 Task: Create a rule from the Agile list, Priority changed -> Complete task in the project AgileInsight if Priority Cleared then Complete Task
Action: Mouse moved to (103, 283)
Screenshot: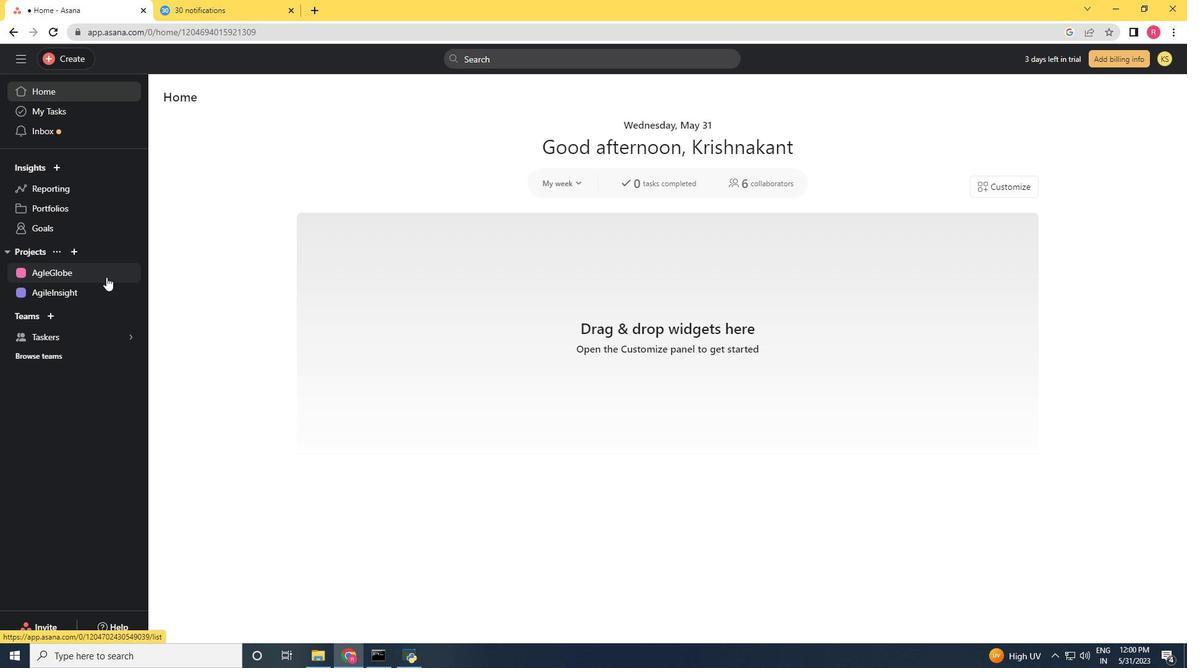 
Action: Mouse pressed left at (103, 283)
Screenshot: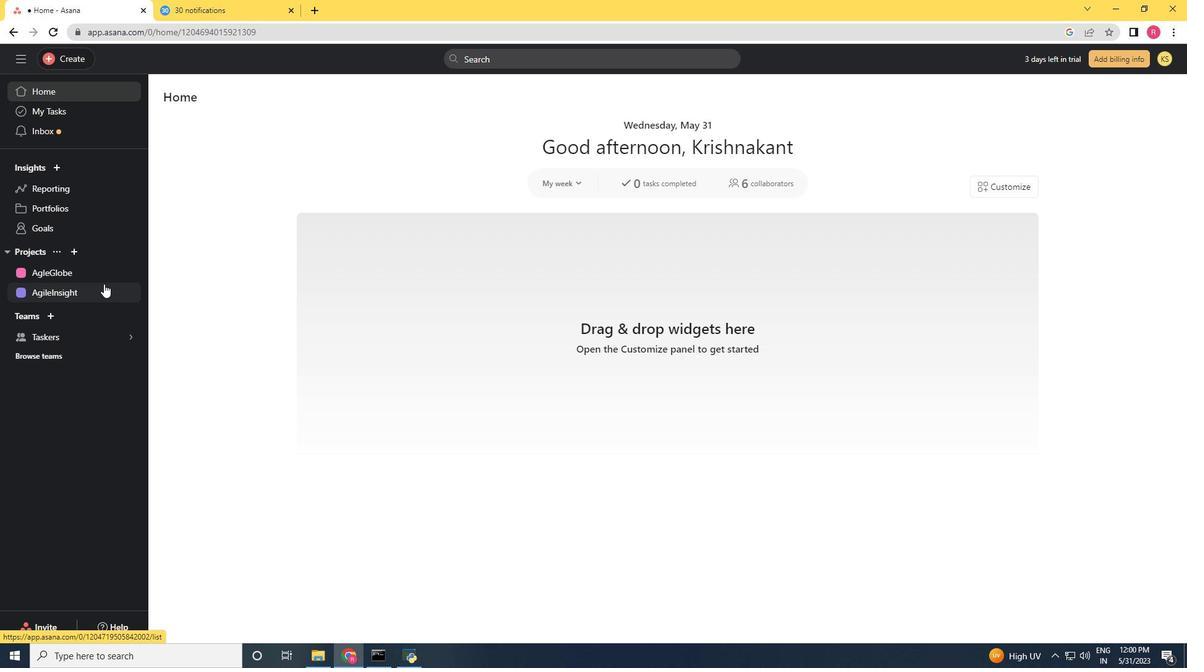
Action: Mouse moved to (1141, 105)
Screenshot: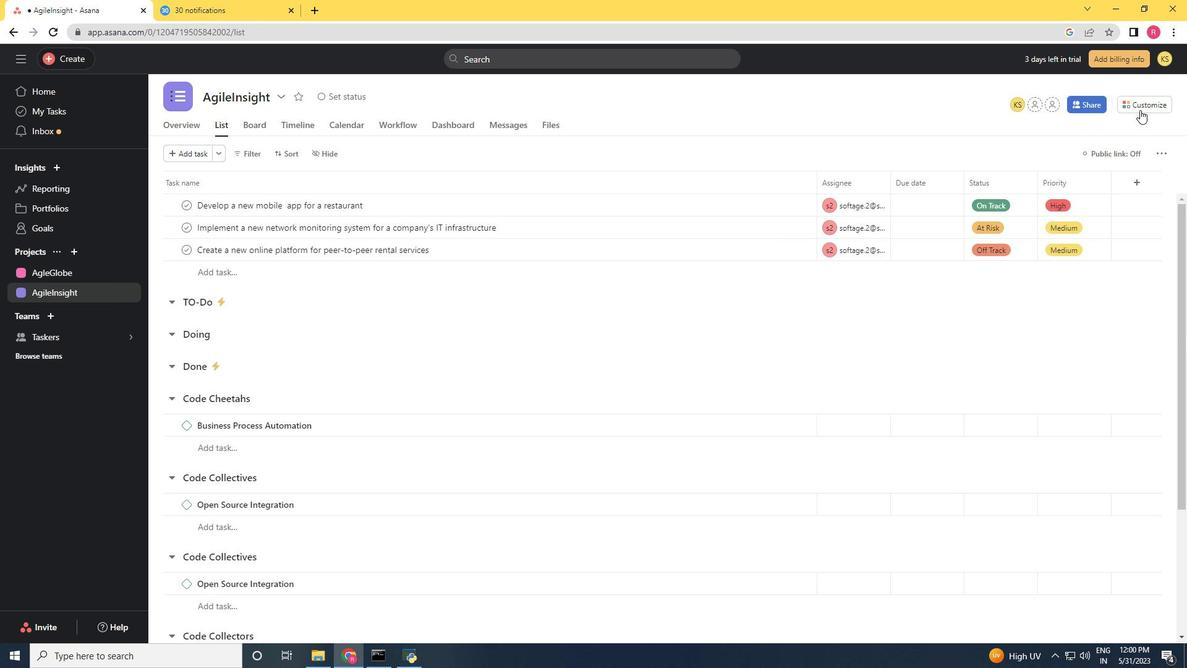 
Action: Mouse pressed left at (1141, 105)
Screenshot: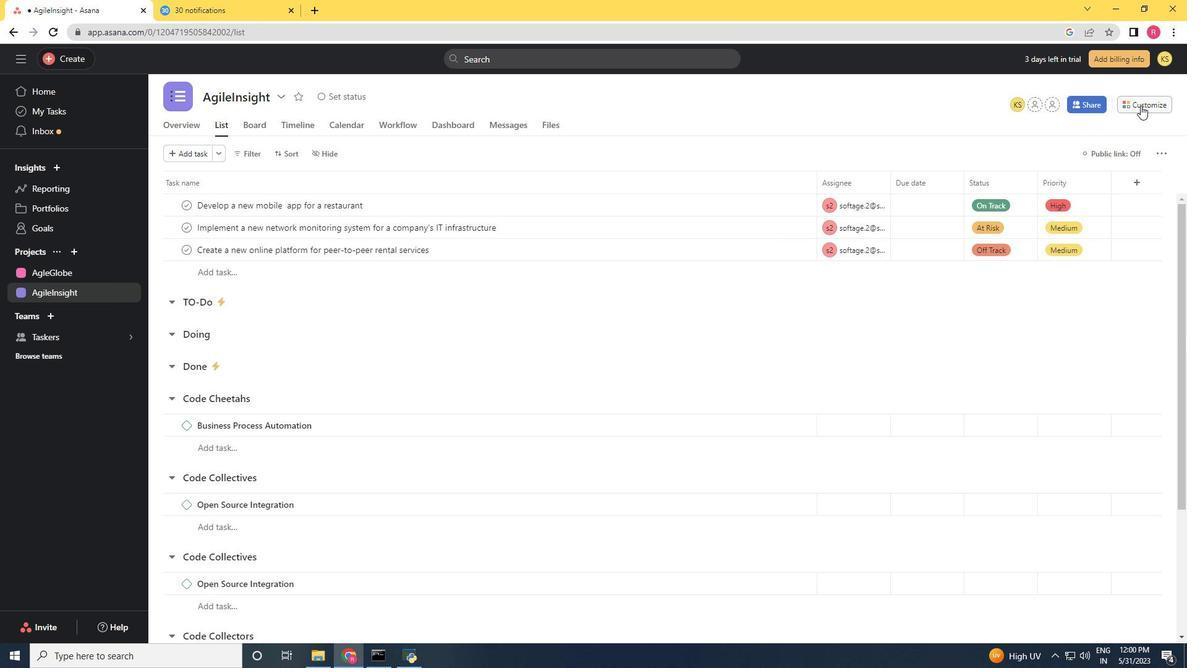 
Action: Mouse moved to (924, 258)
Screenshot: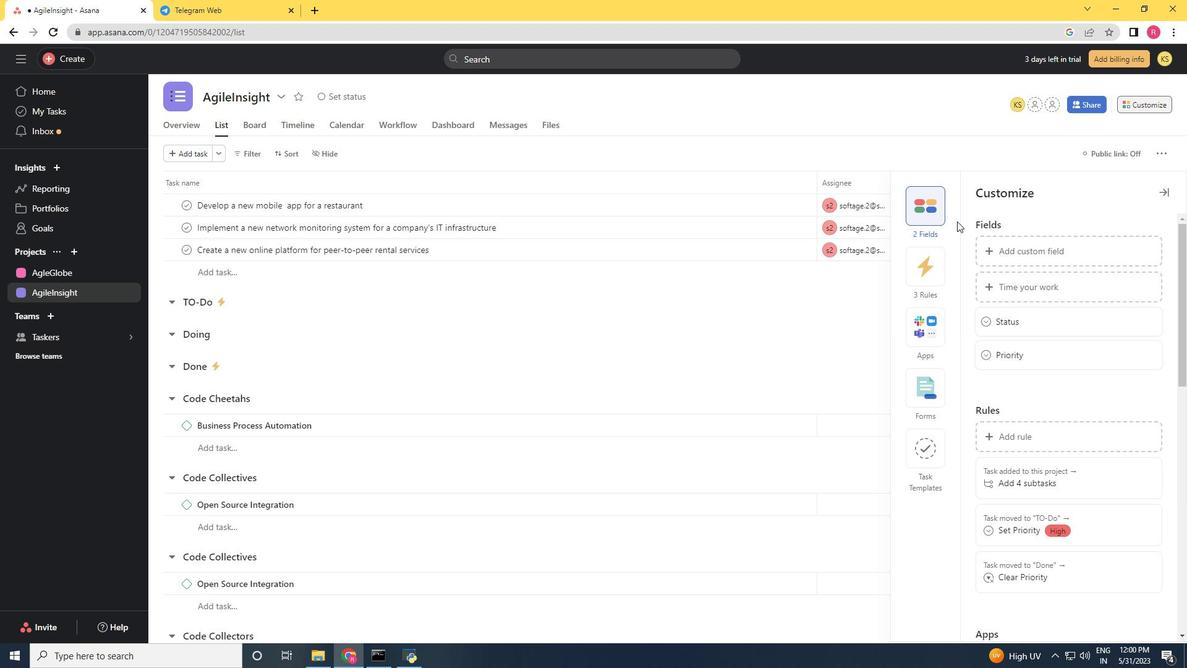 
Action: Mouse pressed left at (924, 258)
Screenshot: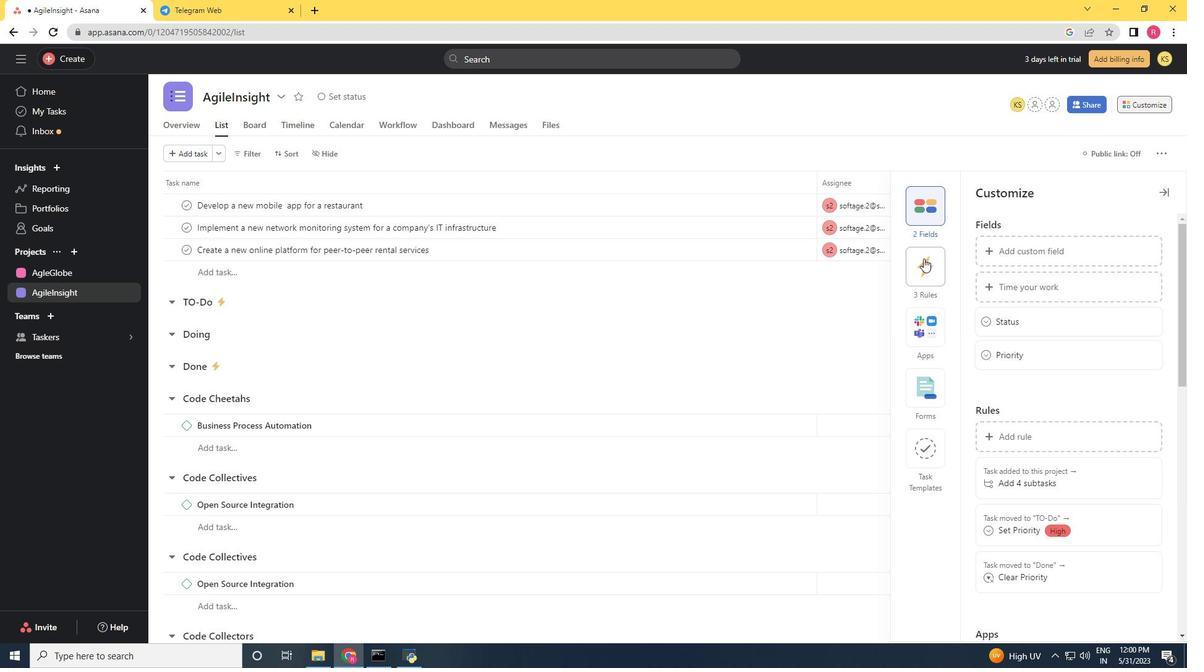 
Action: Mouse moved to (1078, 242)
Screenshot: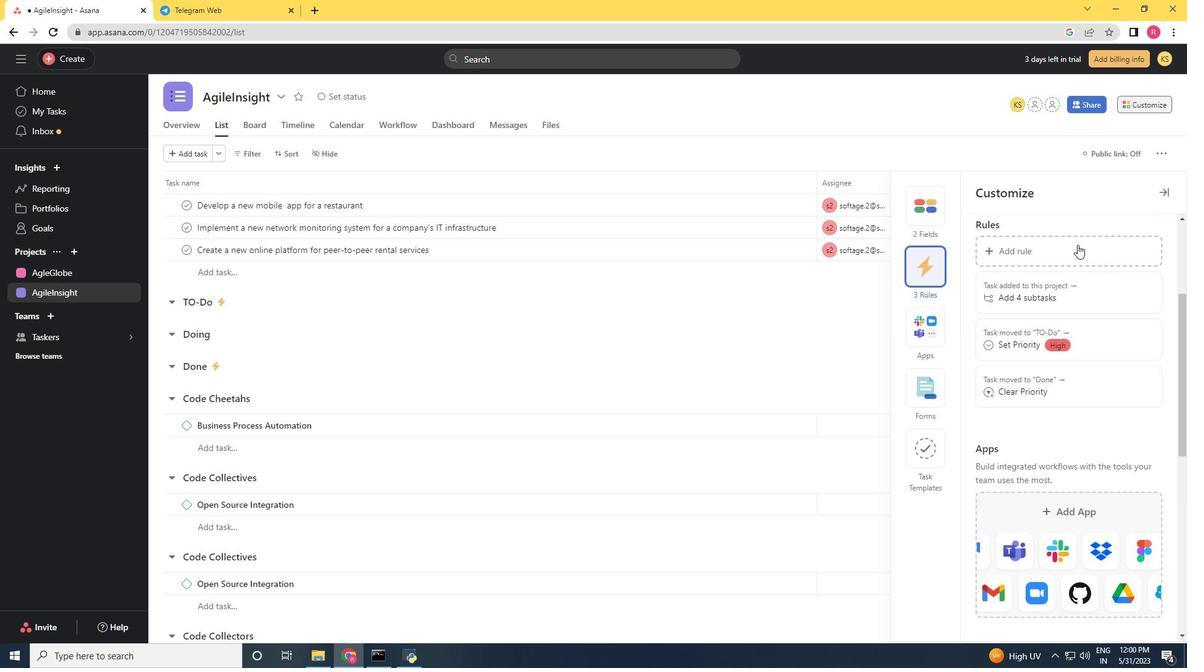 
Action: Mouse pressed left at (1078, 242)
Screenshot: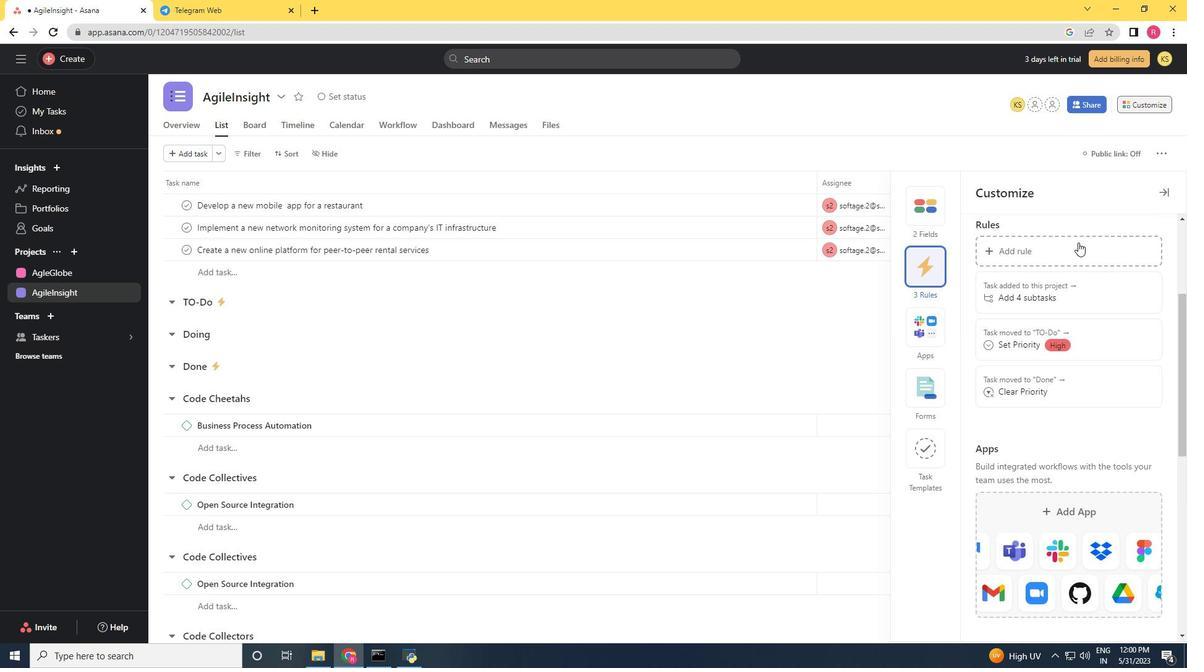 
Action: Mouse moved to (259, 191)
Screenshot: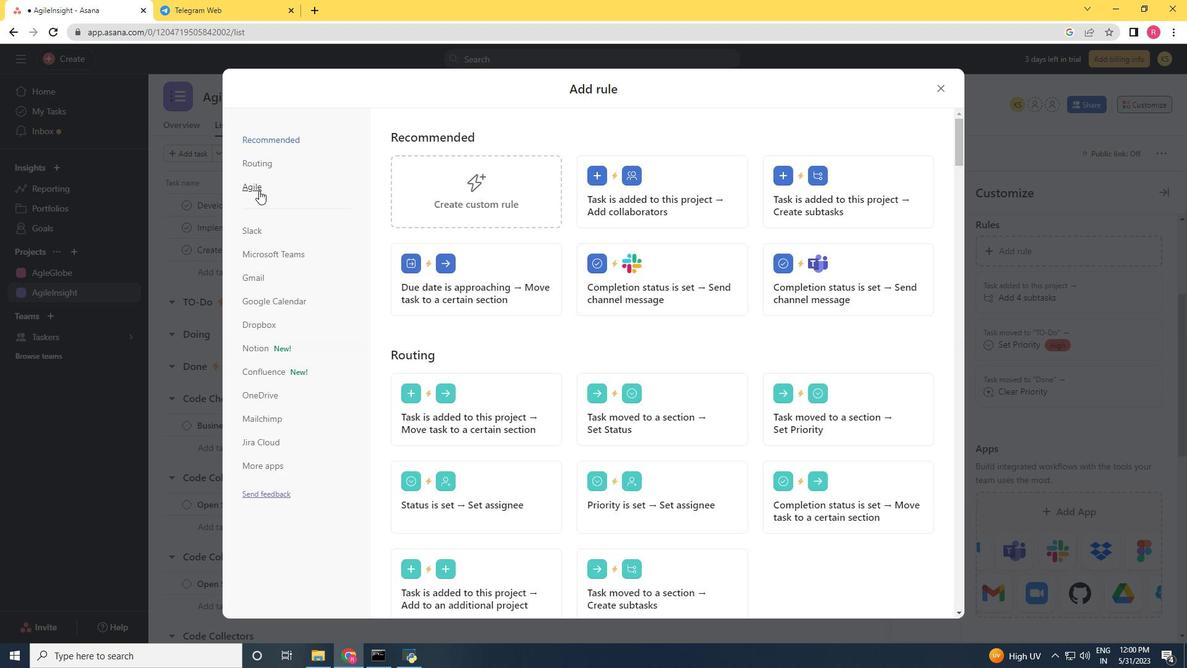 
Action: Mouse pressed left at (259, 191)
Screenshot: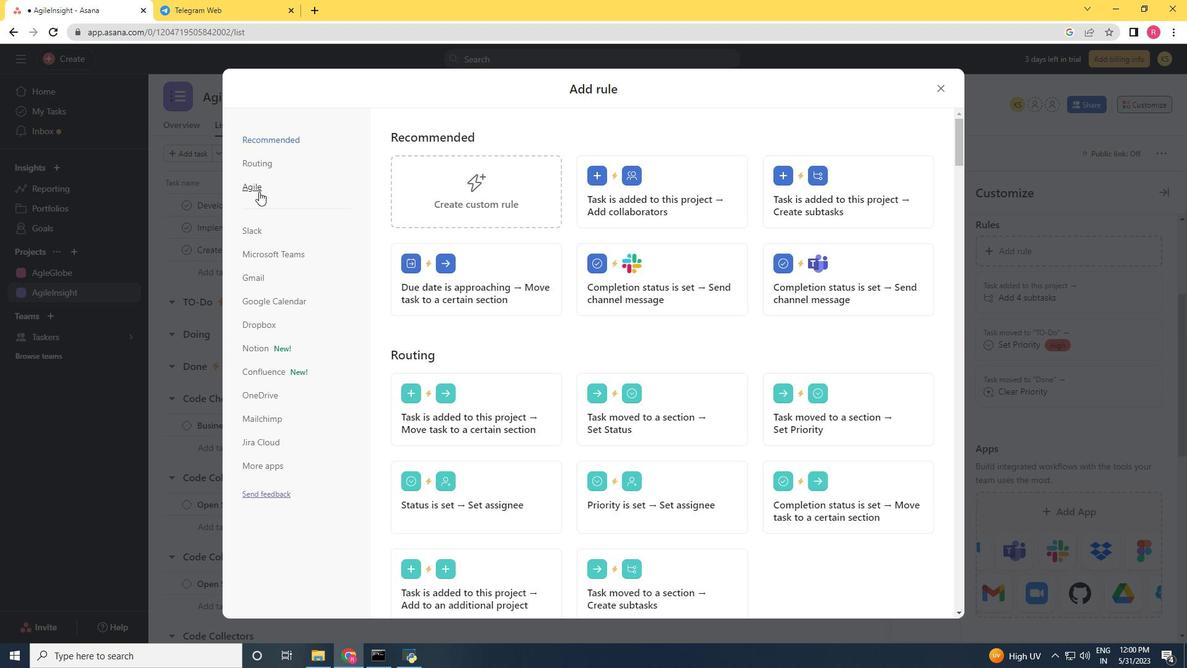 
Action: Mouse moved to (664, 204)
Screenshot: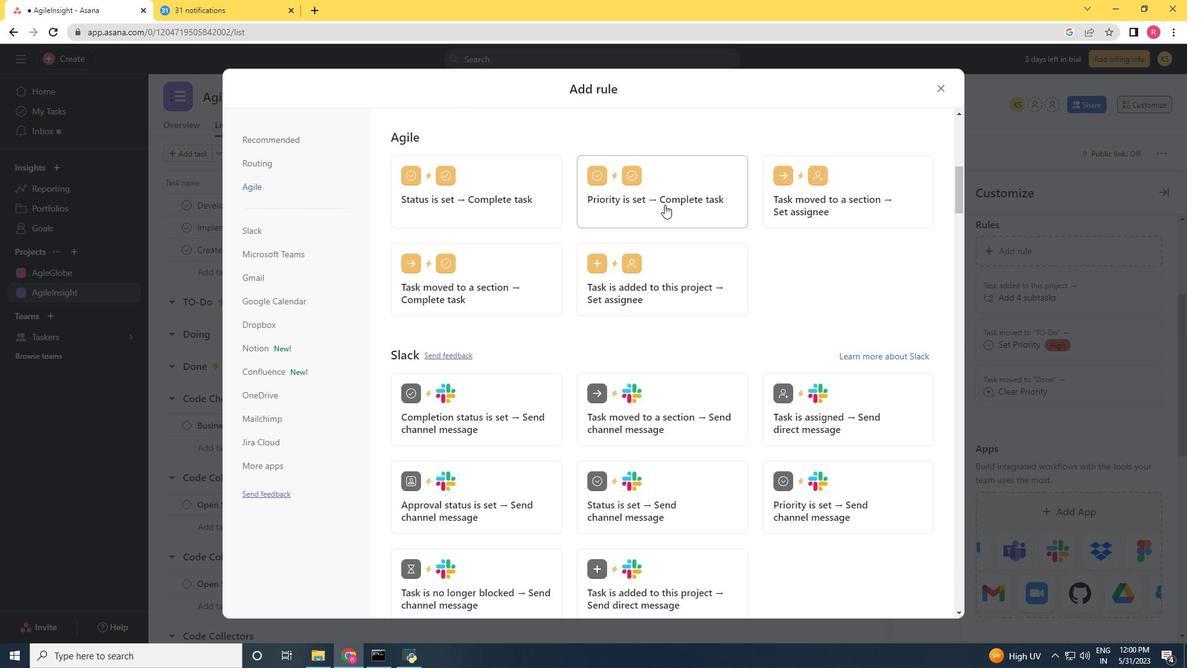 
Action: Mouse pressed left at (664, 204)
Screenshot: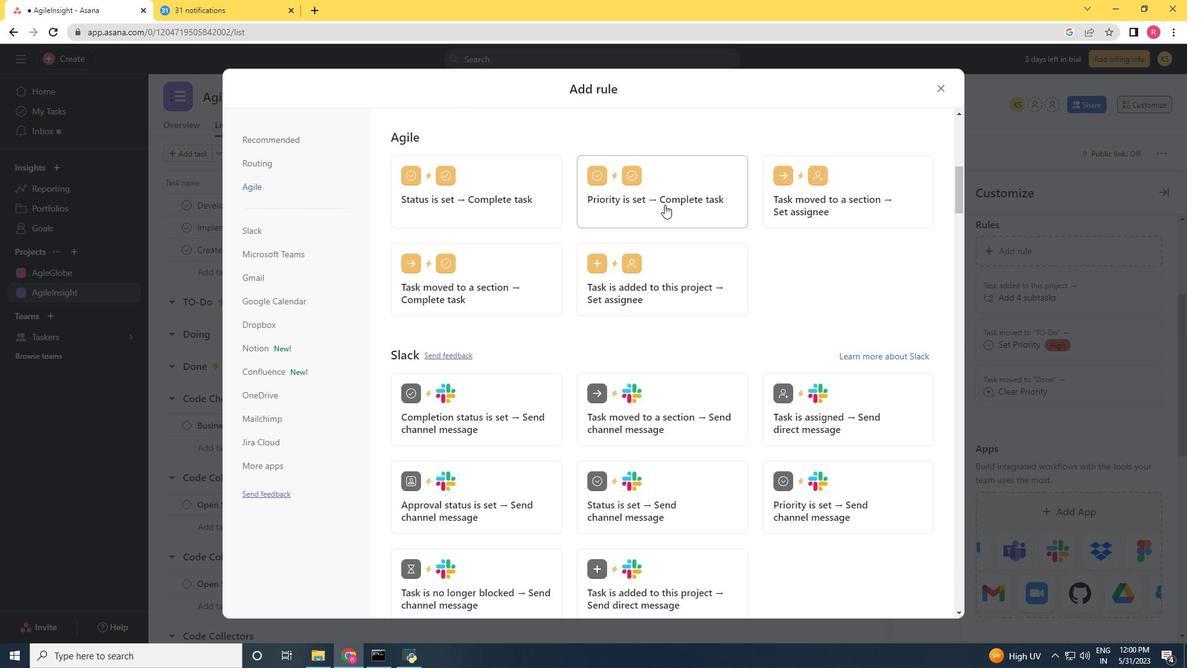 
Action: Mouse moved to (766, 216)
Screenshot: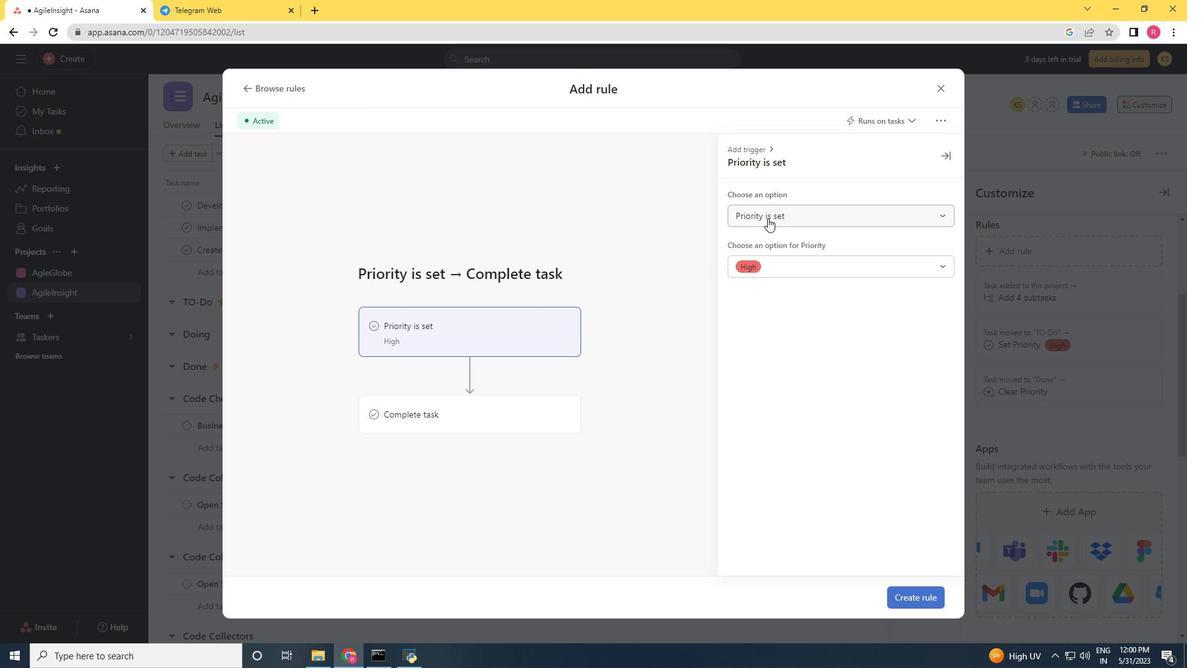 
Action: Mouse pressed left at (766, 216)
Screenshot: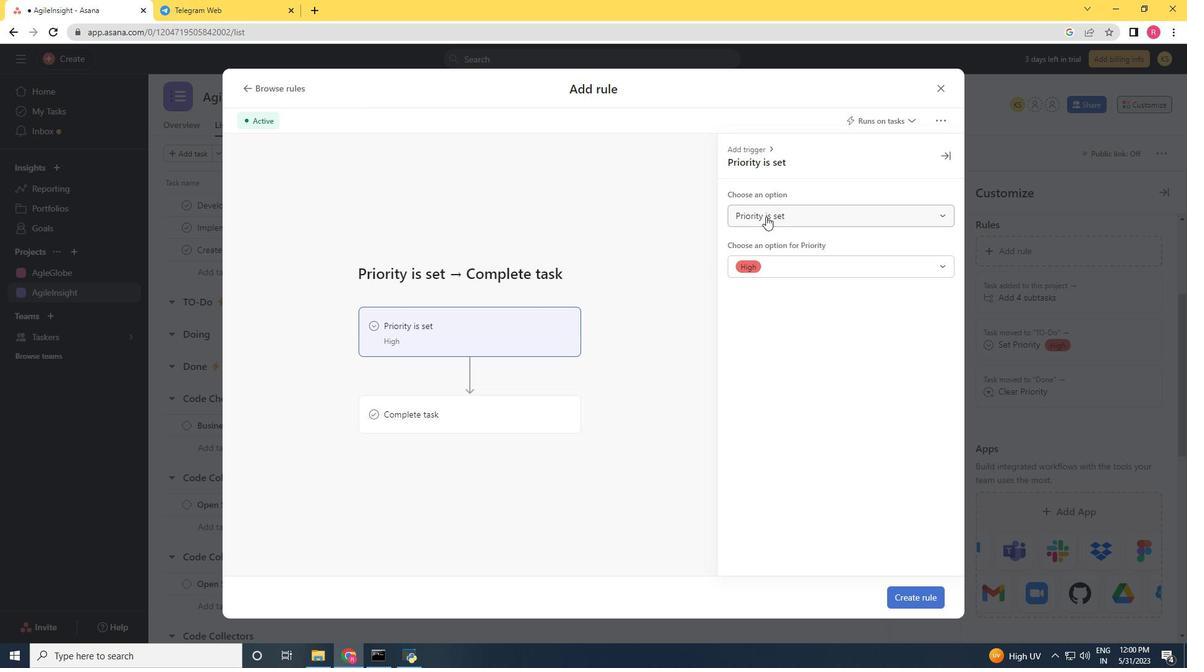 
Action: Mouse moved to (778, 259)
Screenshot: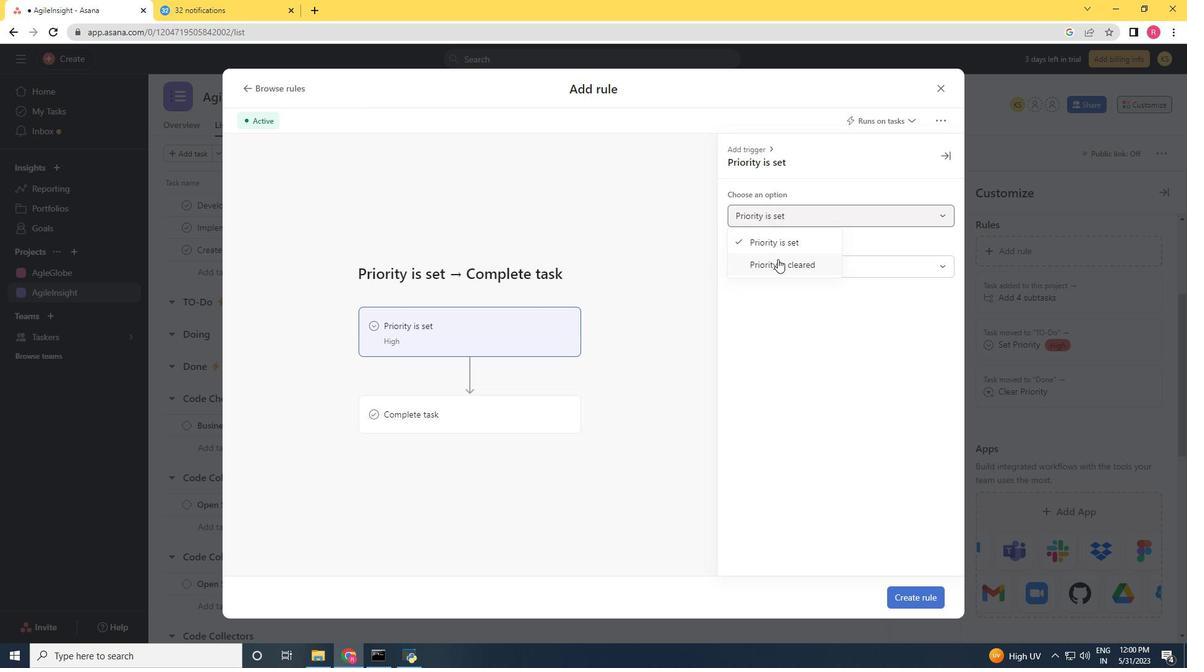
Action: Mouse pressed left at (778, 259)
Screenshot: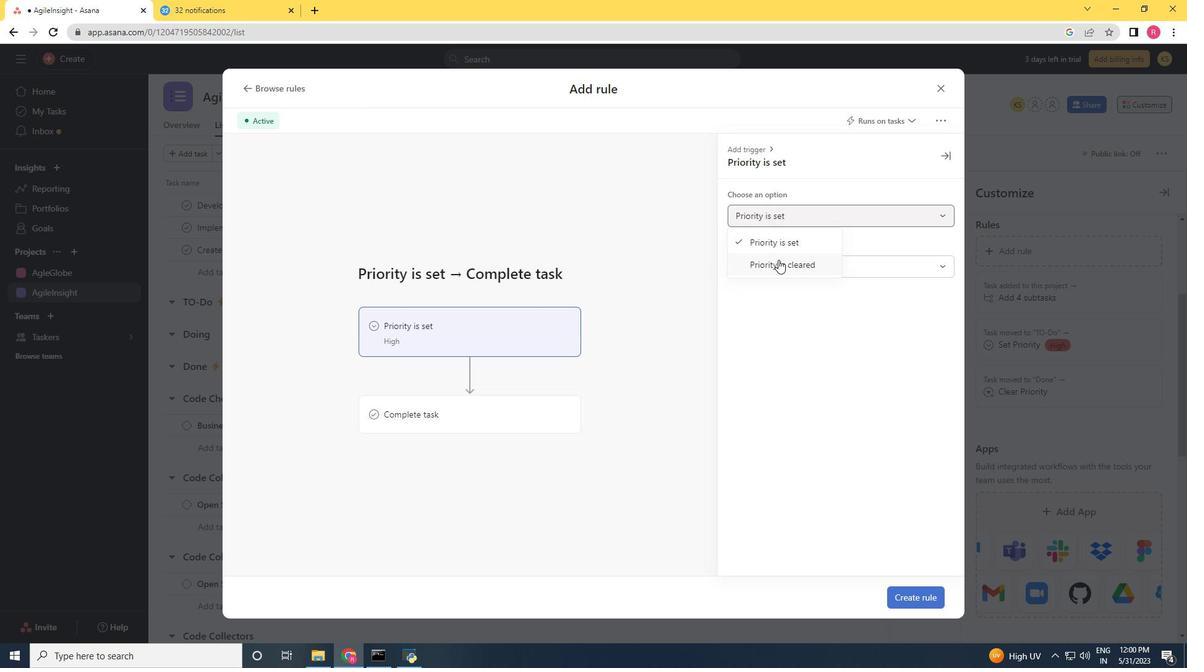 
Action: Mouse moved to (465, 395)
Screenshot: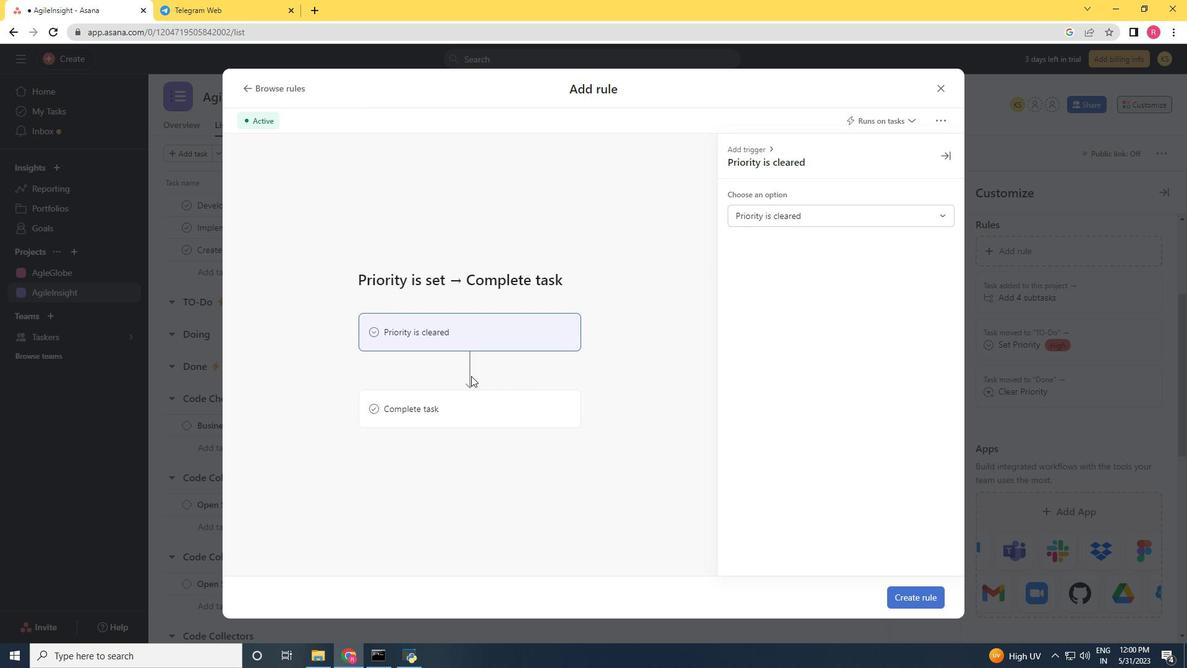 
Action: Mouse pressed left at (465, 395)
Screenshot: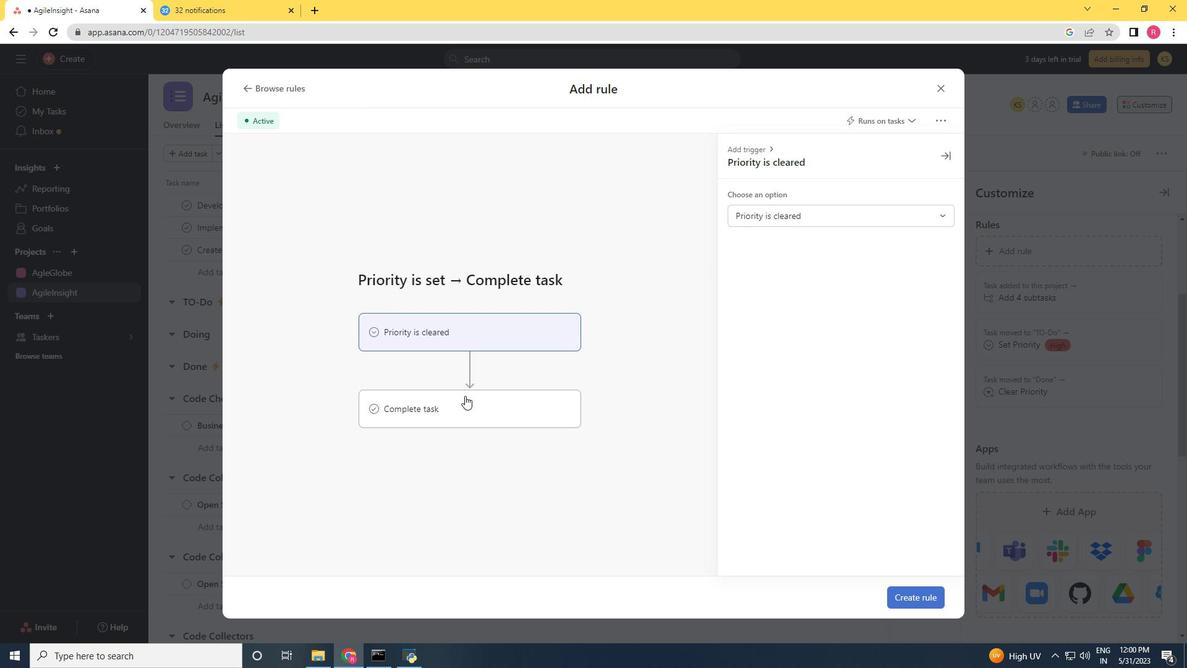 
Action: Mouse moved to (810, 210)
Screenshot: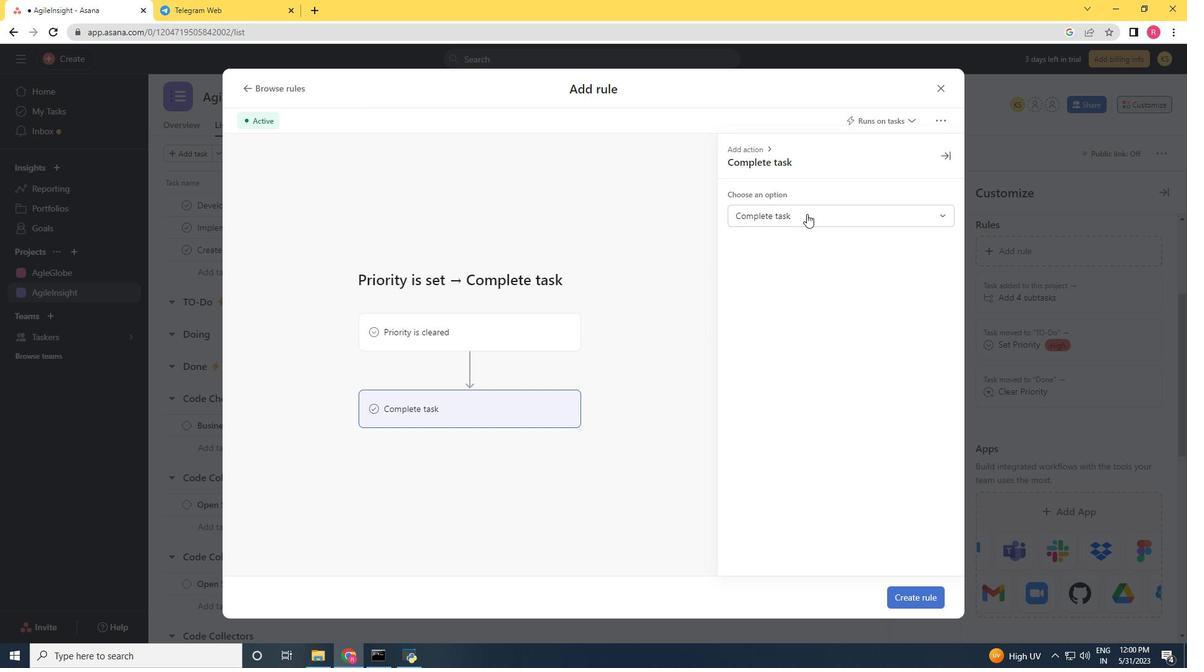 
Action: Mouse pressed left at (810, 210)
Screenshot: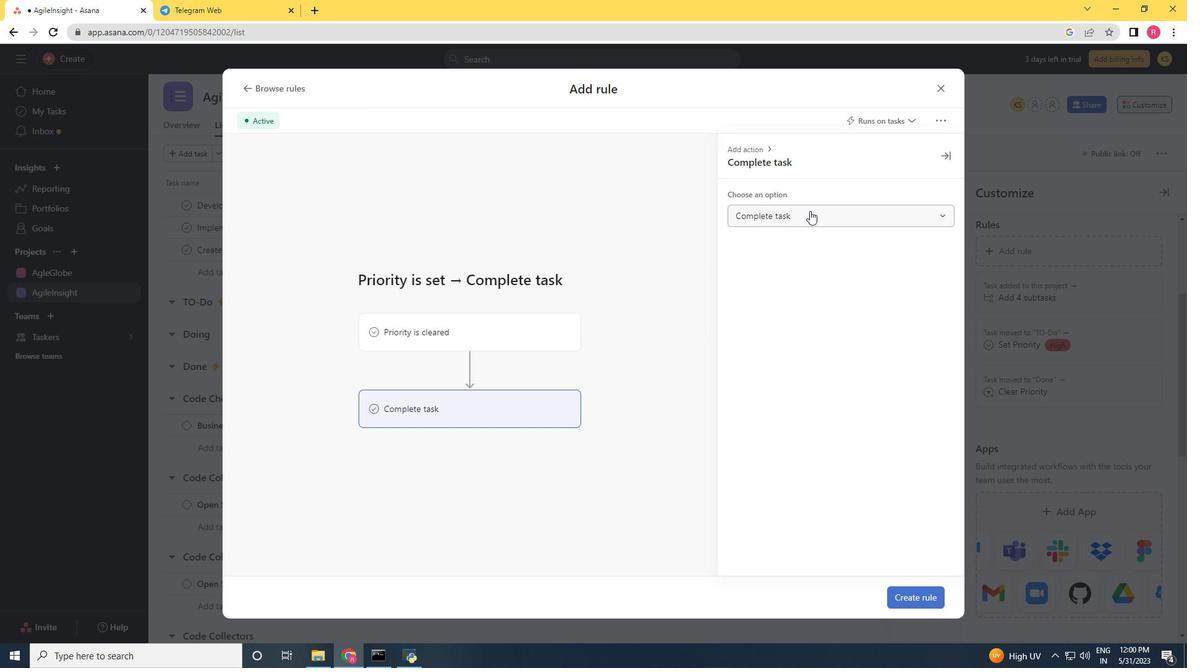
Action: Mouse moved to (804, 238)
Screenshot: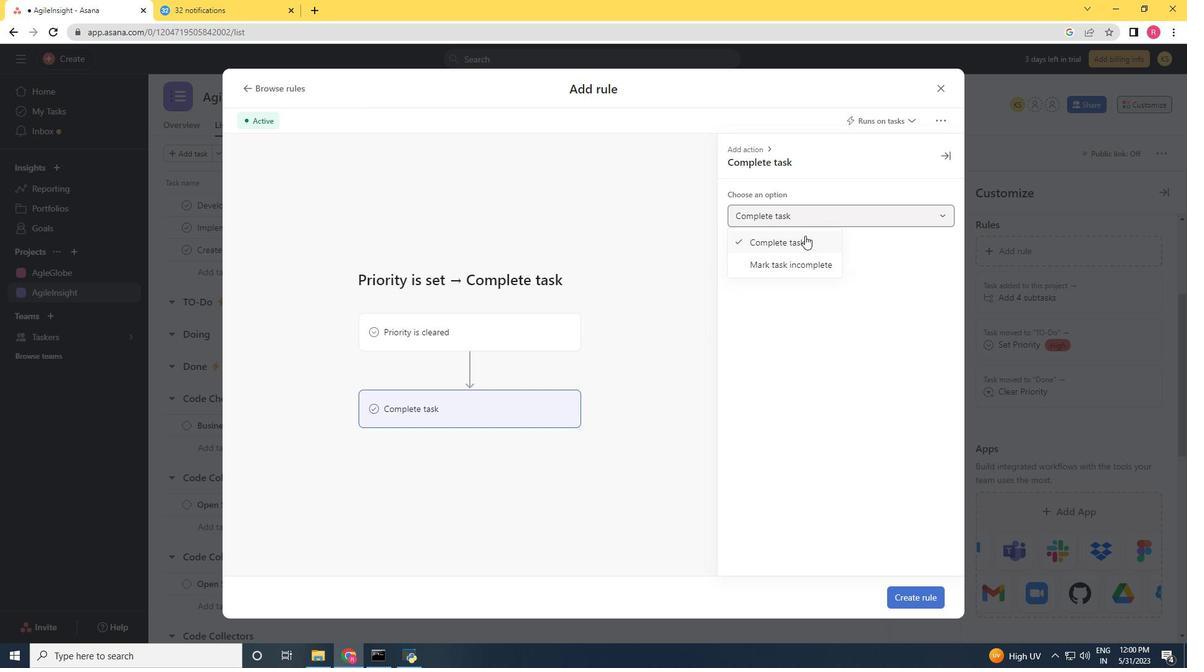 
Action: Mouse pressed left at (804, 238)
Screenshot: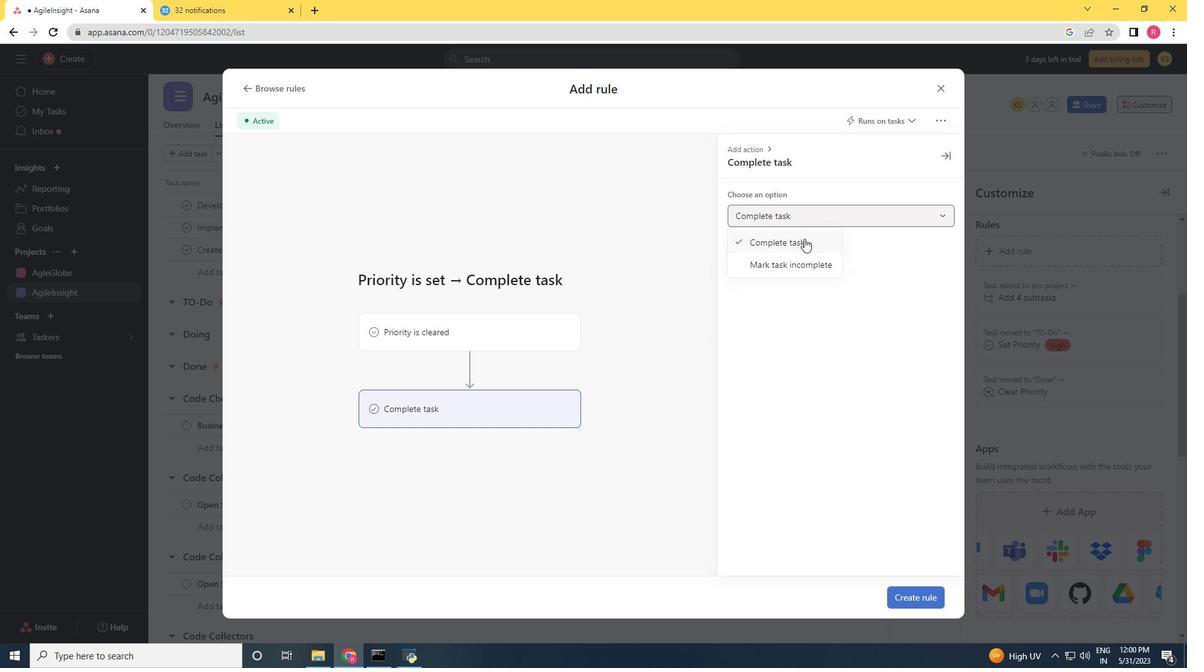 
Action: Mouse moved to (904, 595)
Screenshot: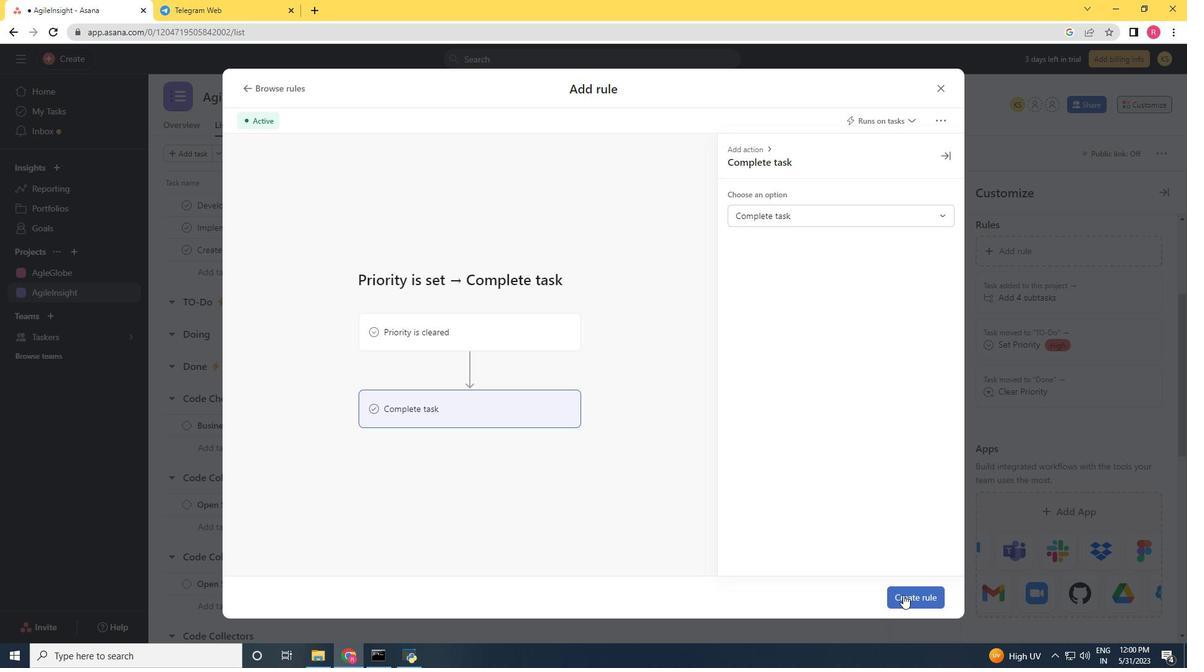 
Action: Mouse pressed left at (904, 595)
Screenshot: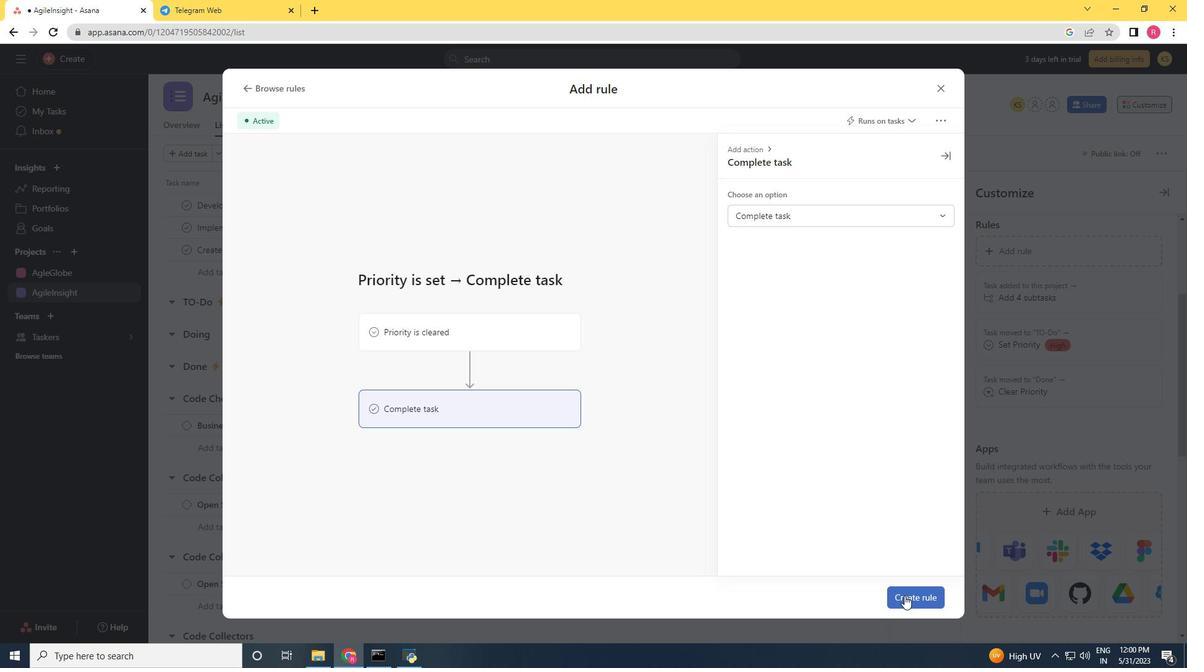 
